 Task: Get a notification when it's time for the morning meditation.
Action: Mouse moved to (918, 150)
Screenshot: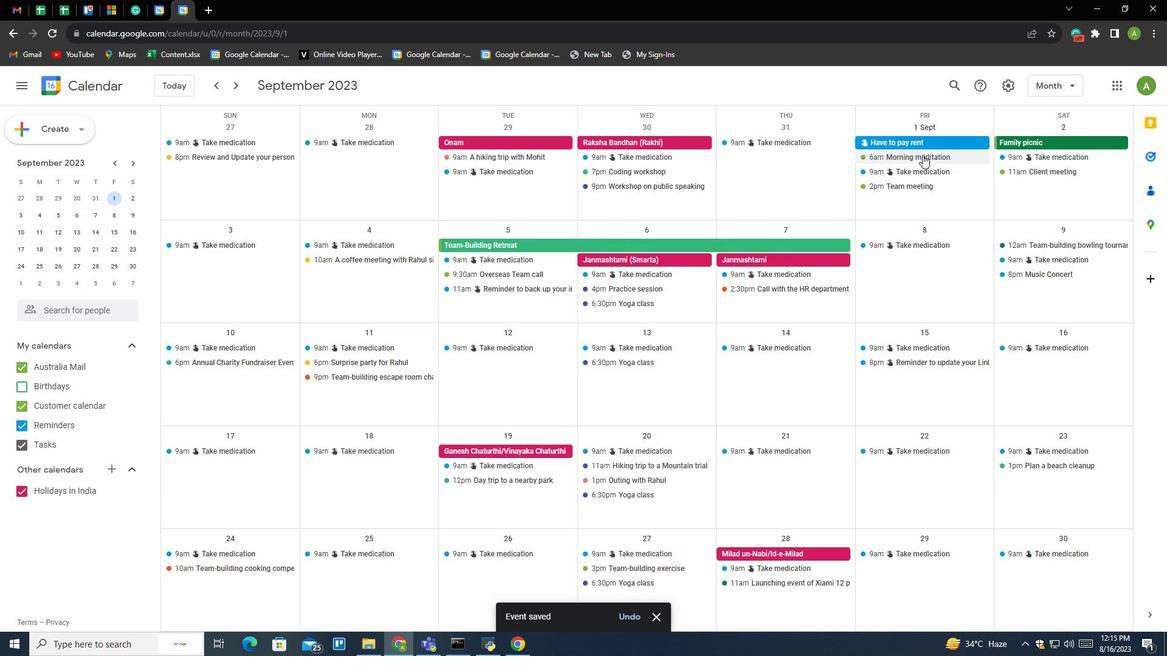 
Action: Mouse pressed left at (918, 150)
Screenshot: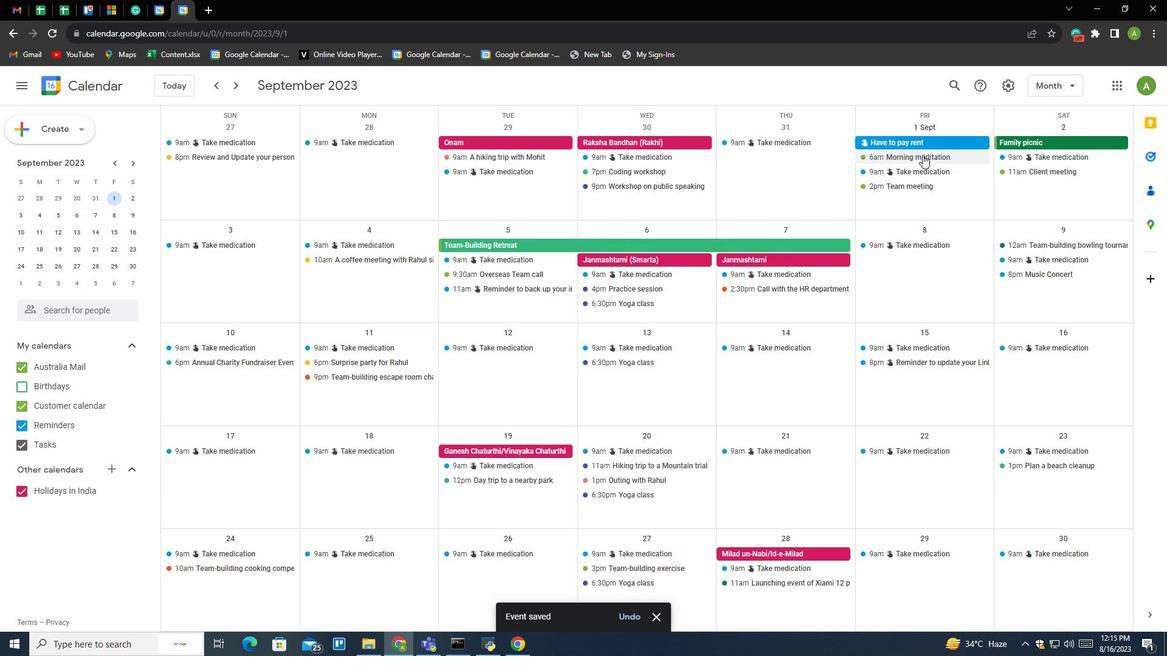 
Action: Mouse moved to (722, 158)
Screenshot: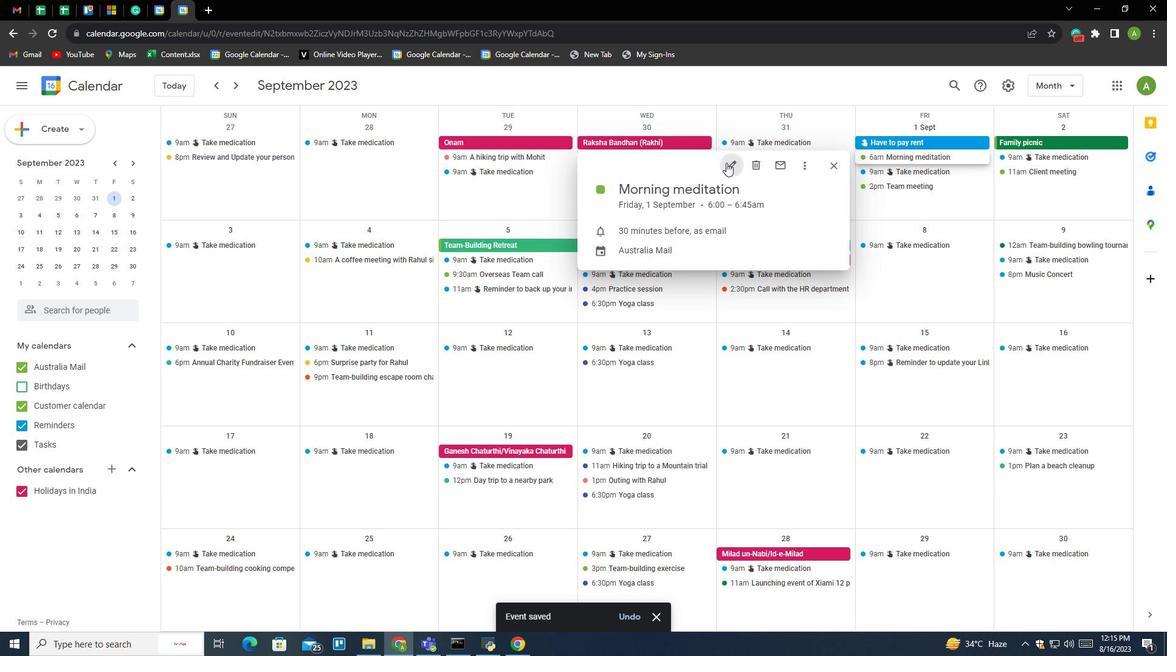 
Action: Mouse pressed left at (722, 158)
Screenshot: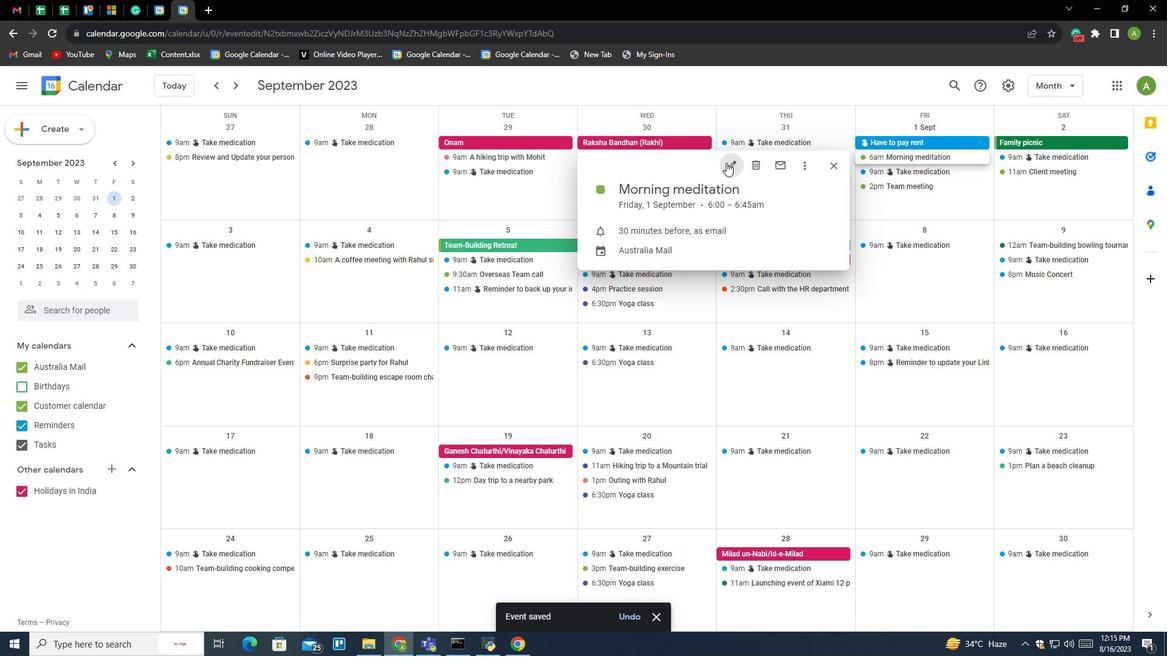 
Action: Mouse moved to (66, 266)
Screenshot: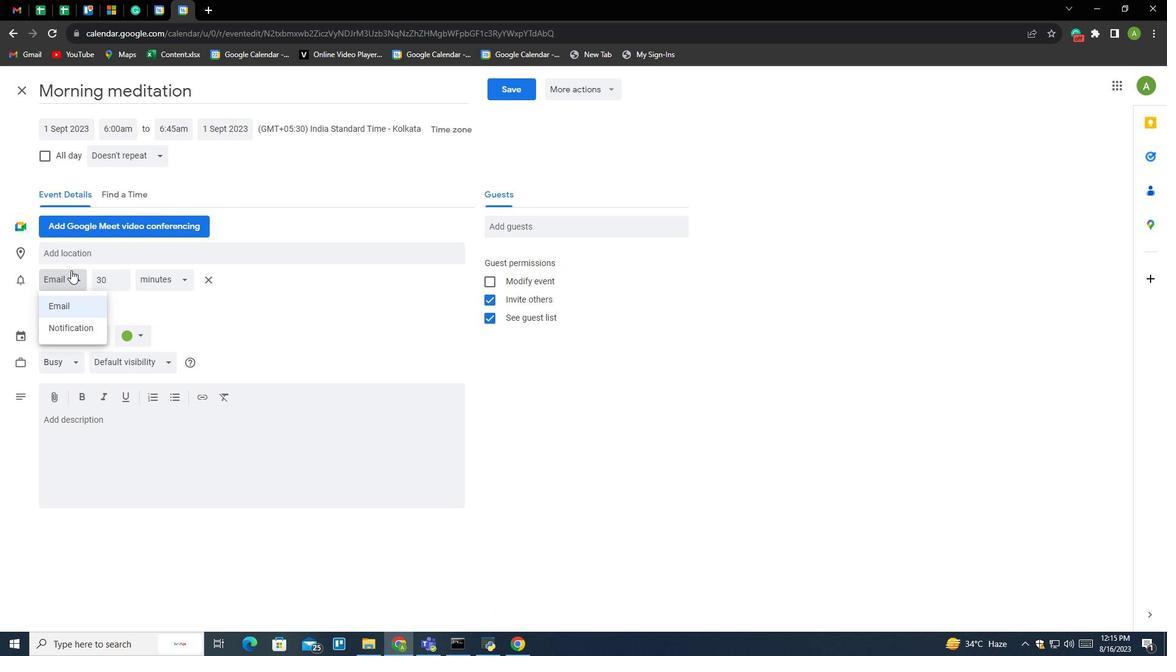 
Action: Mouse pressed left at (66, 266)
Screenshot: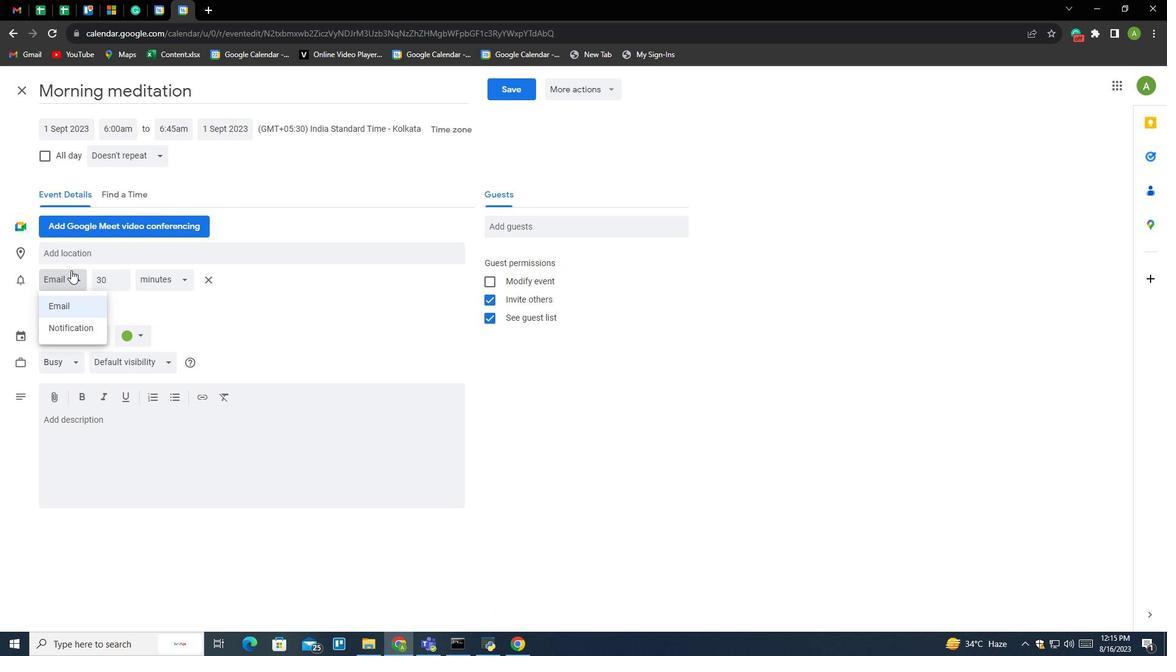 
Action: Mouse moved to (79, 318)
Screenshot: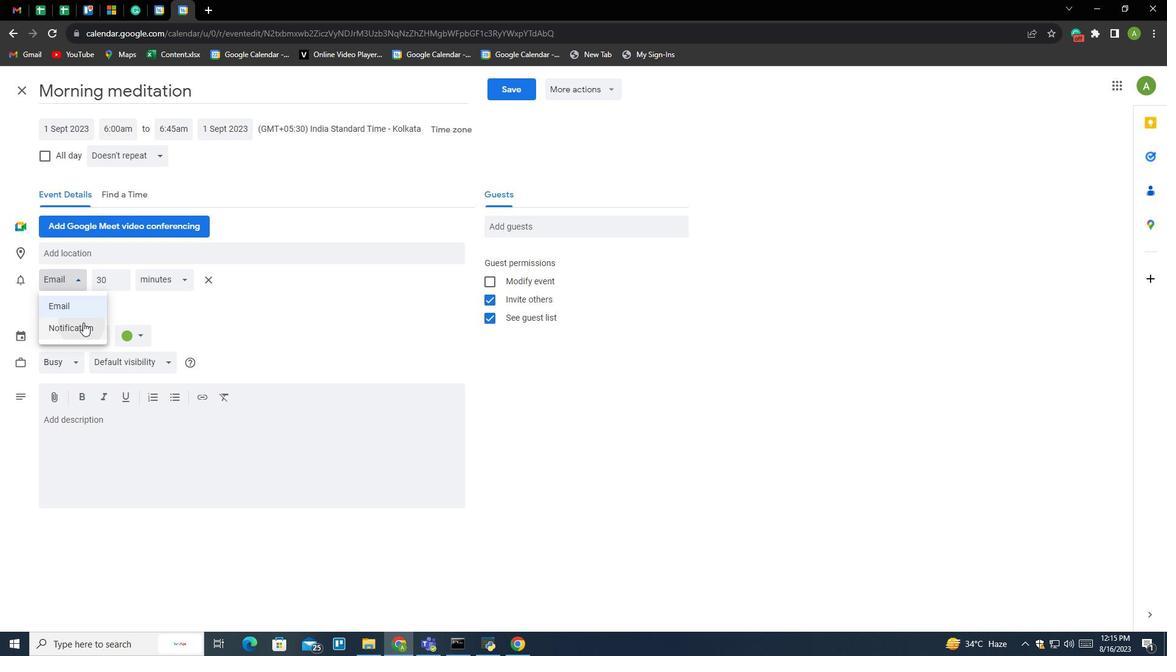
Action: Mouse pressed left at (79, 318)
Screenshot: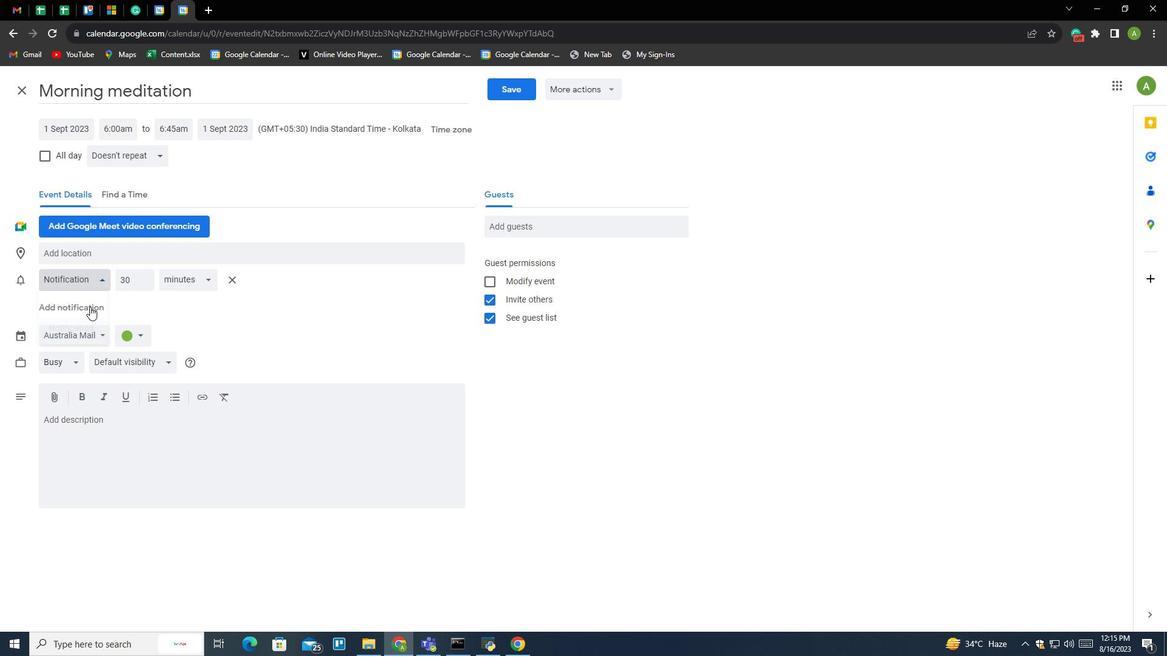 
Action: Mouse moved to (128, 422)
Screenshot: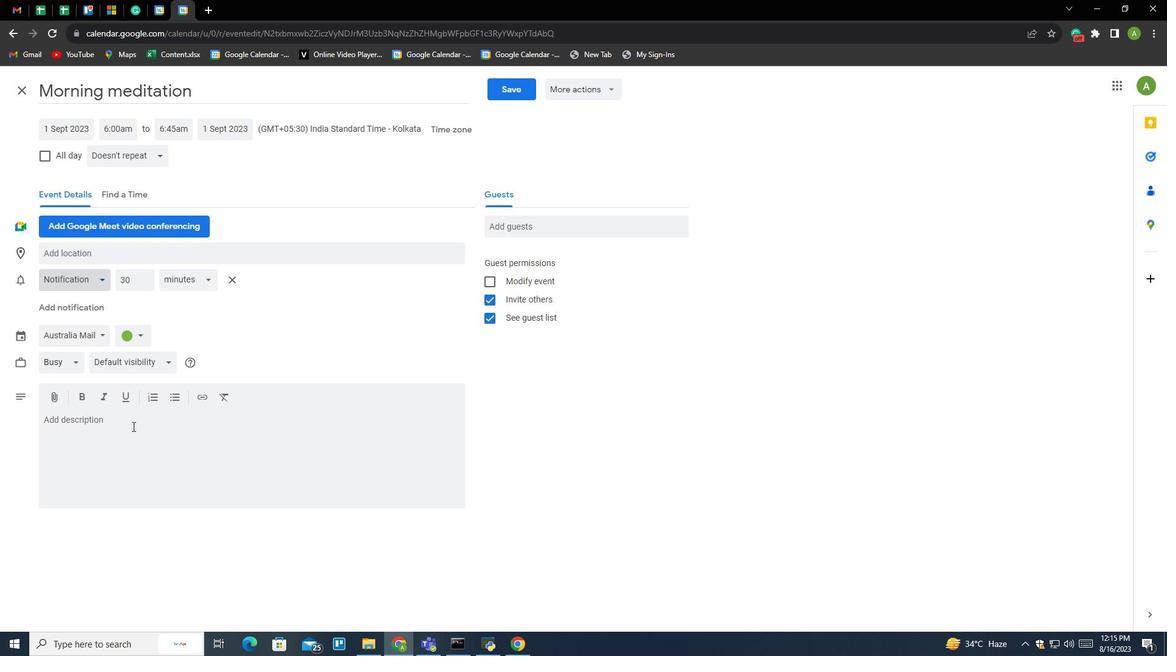 
Action: Mouse pressed left at (128, 422)
Screenshot: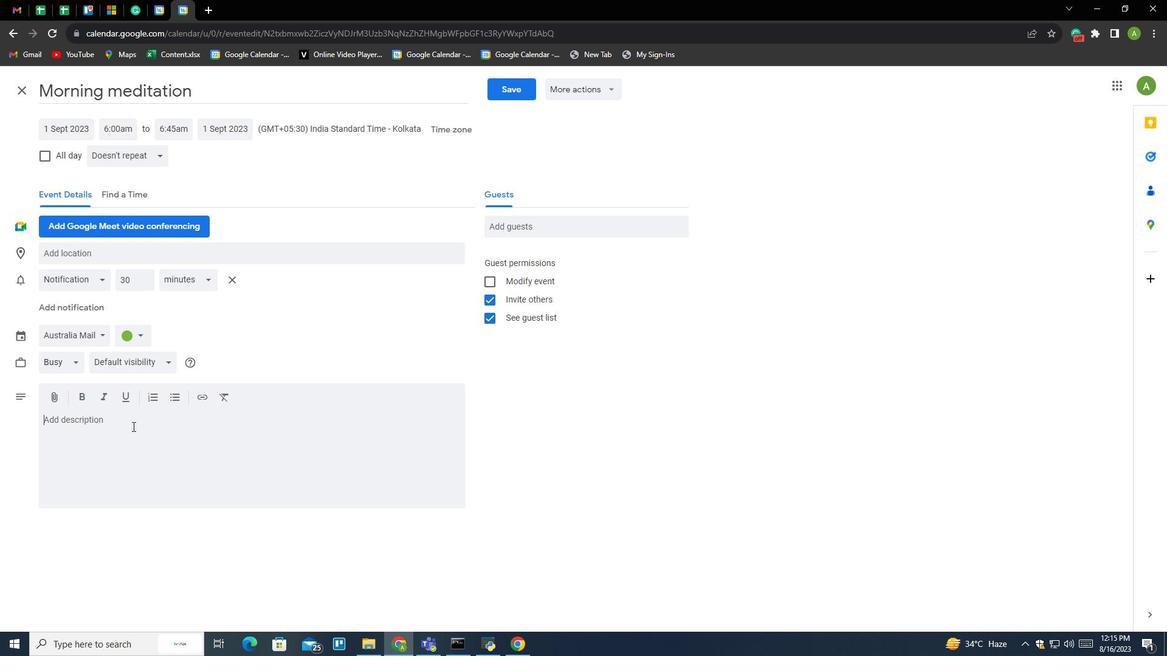 
Action: Key pressed <Key.shift>Mornins<Key.backspace>g<Key.space>meditation.
Screenshot: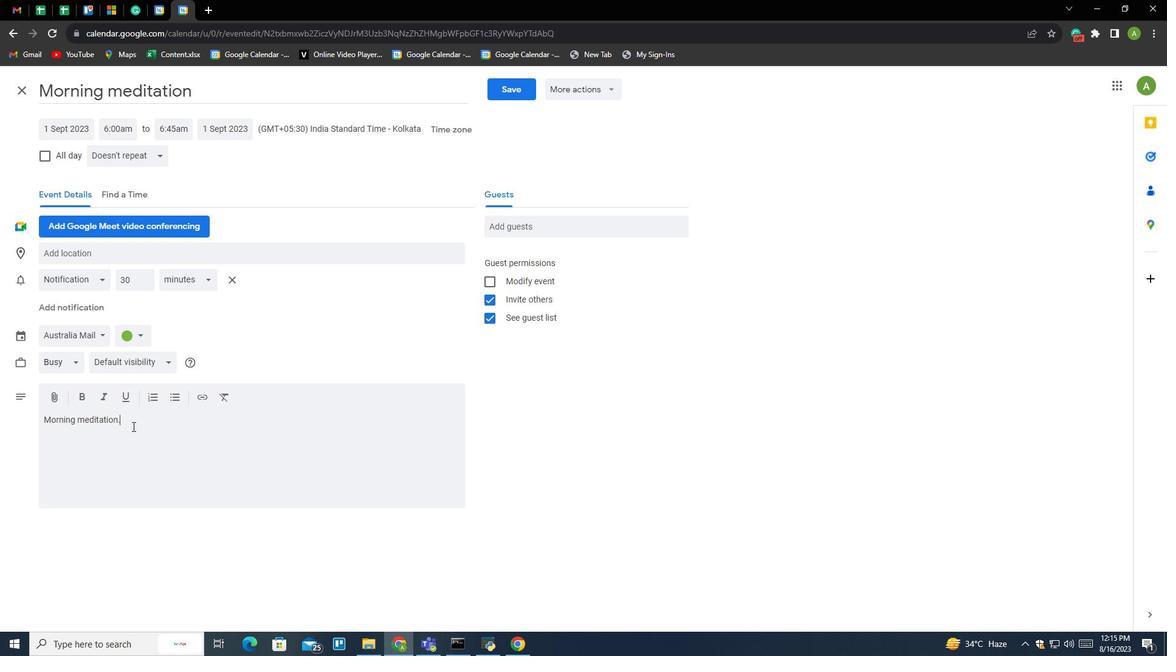 
Action: Mouse moved to (507, 79)
Screenshot: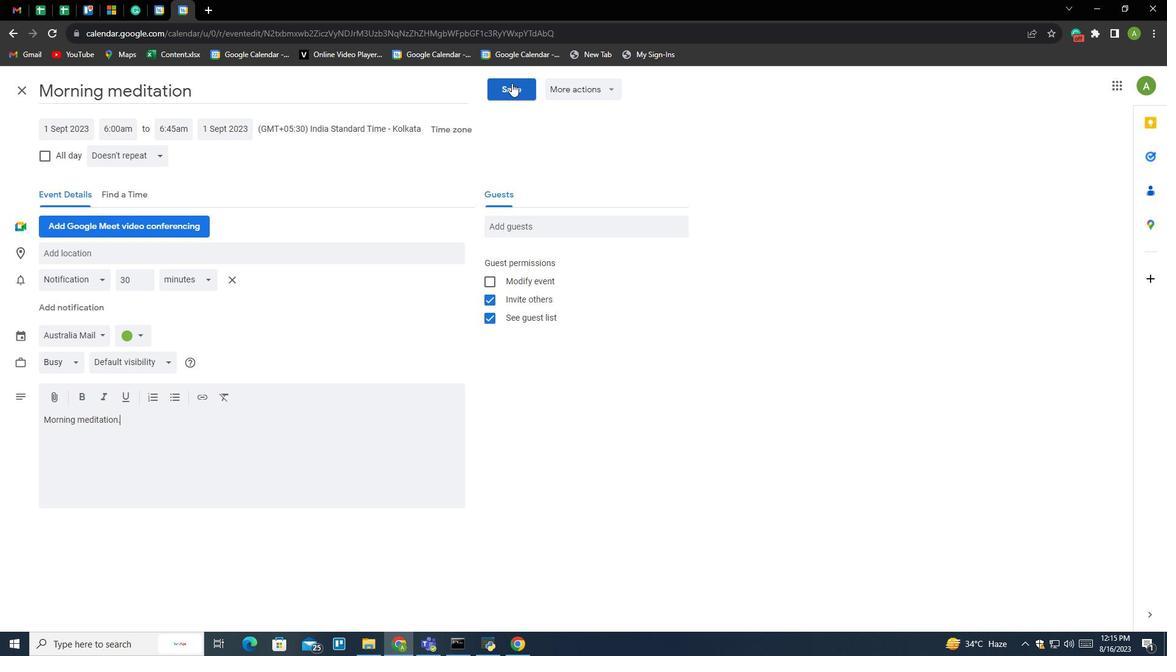 
Action: Mouse pressed left at (507, 79)
Screenshot: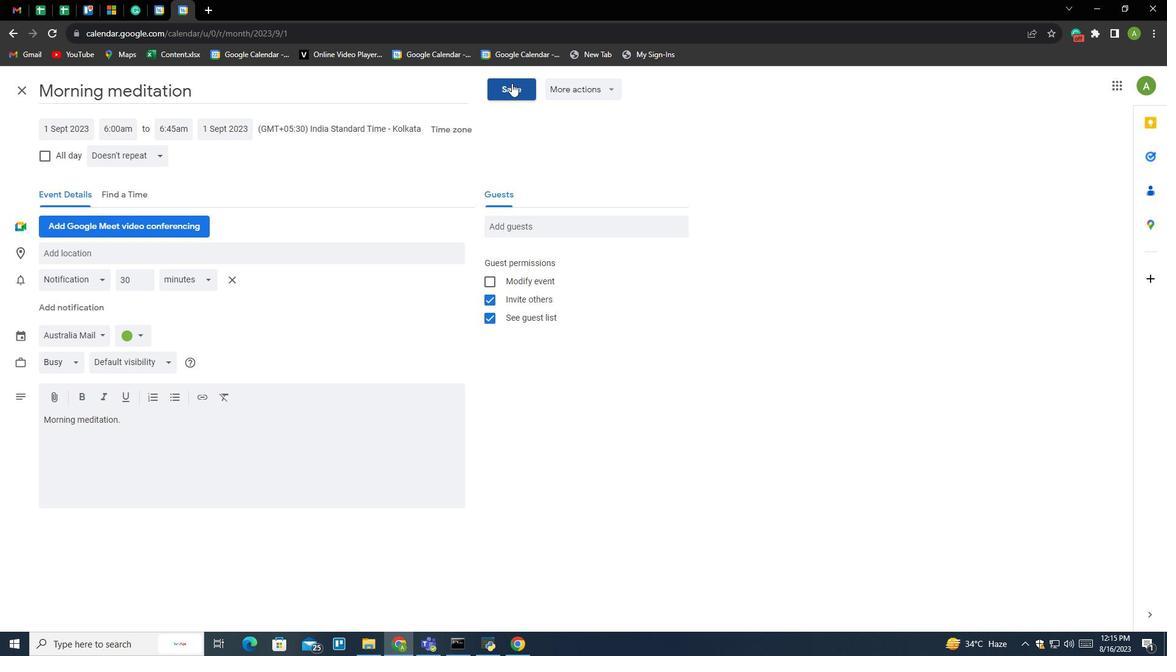 
Action: Mouse moved to (559, 419)
Screenshot: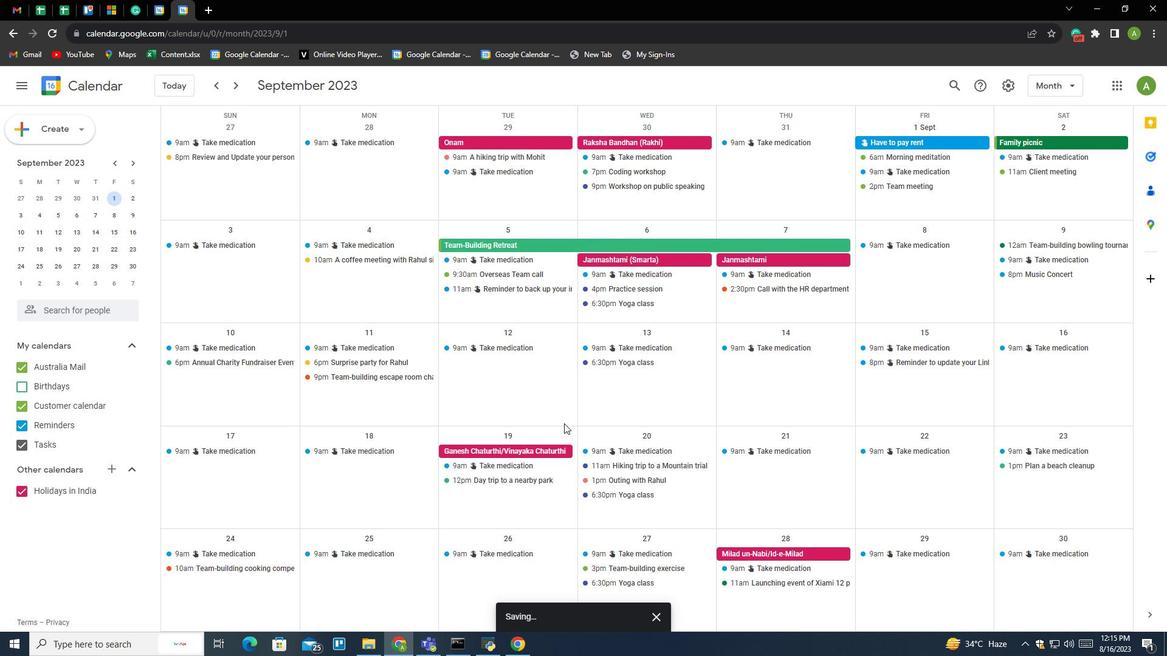 
